 Task: Use the formula "BITLSHIFT" in spreadsheet "Project portfolio".
Action: Mouse moved to (623, 95)
Screenshot: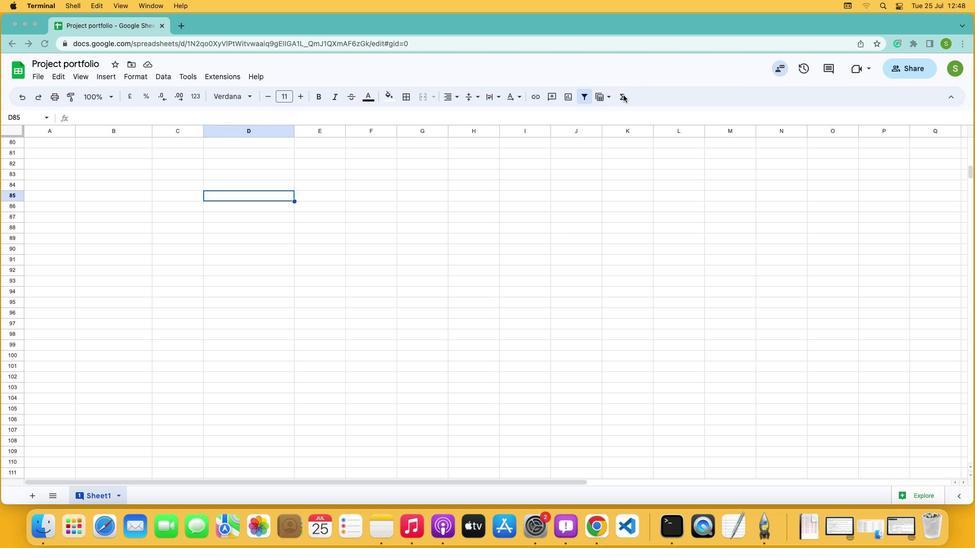 
Action: Mouse pressed left at (623, 95)
Screenshot: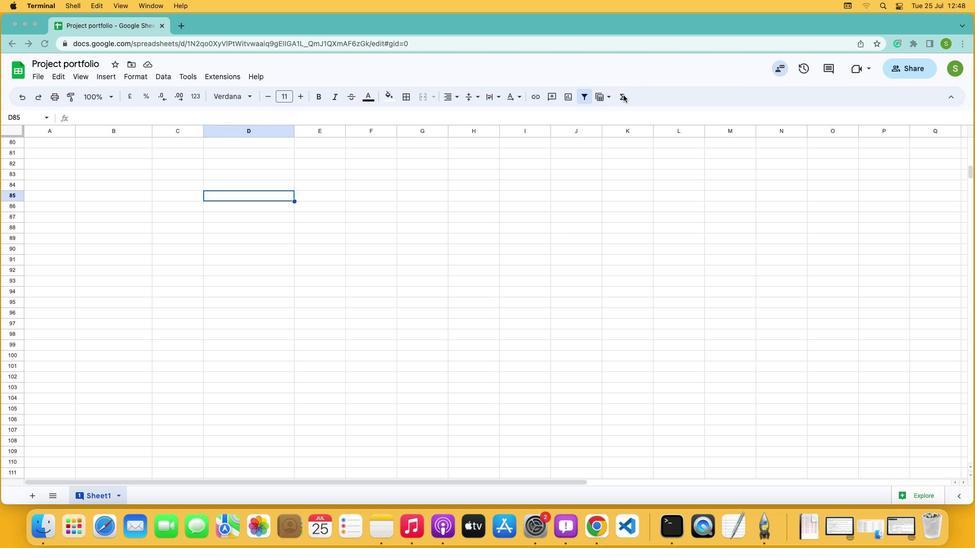
Action: Mouse moved to (620, 100)
Screenshot: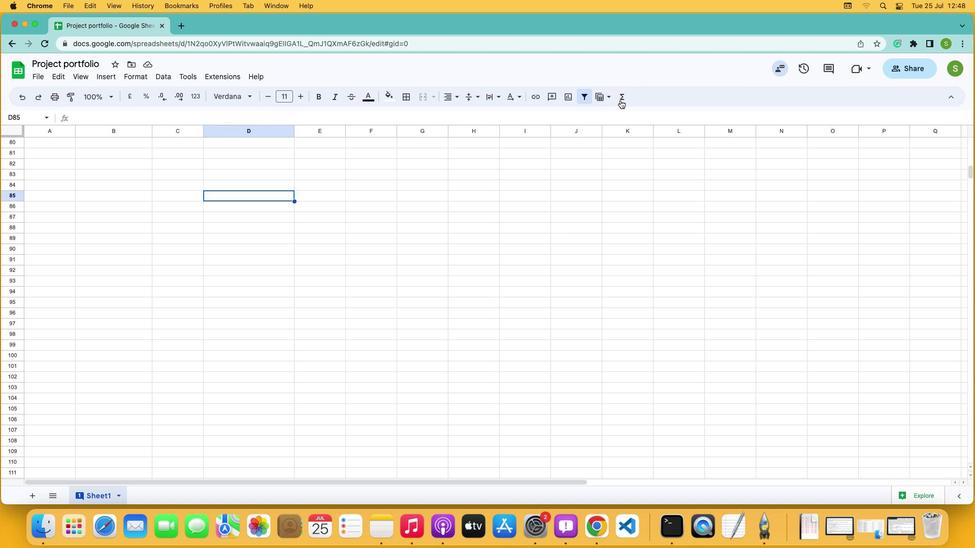 
Action: Mouse pressed left at (620, 100)
Screenshot: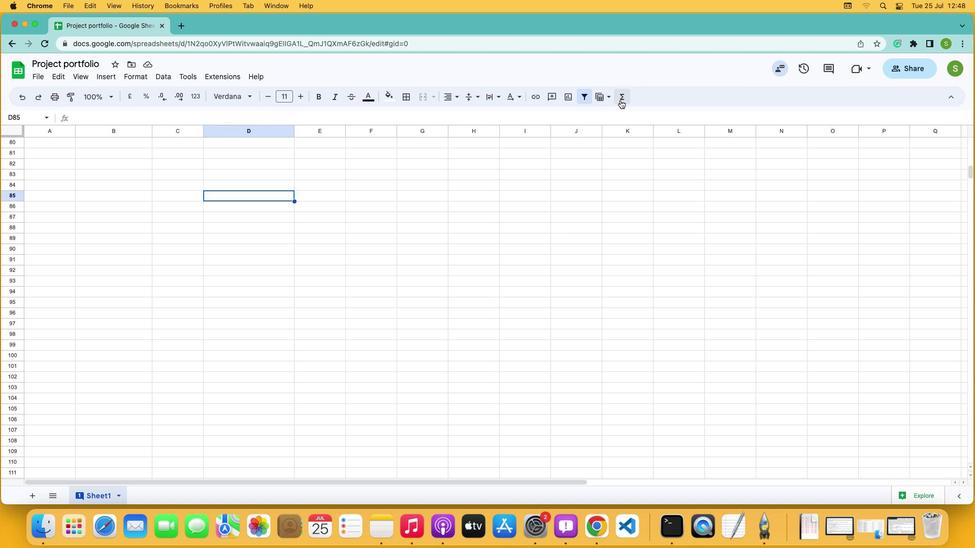 
Action: Mouse moved to (641, 202)
Screenshot: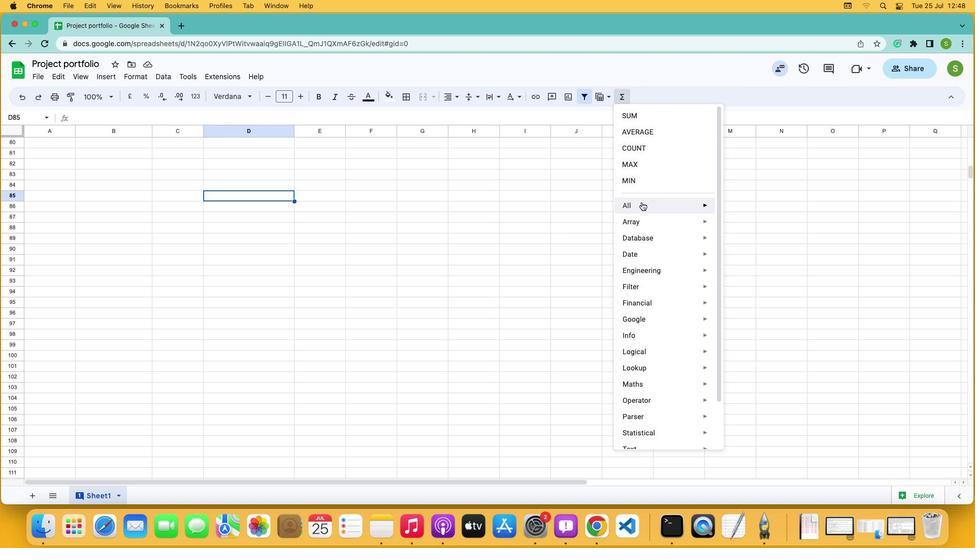 
Action: Mouse pressed left at (641, 202)
Screenshot: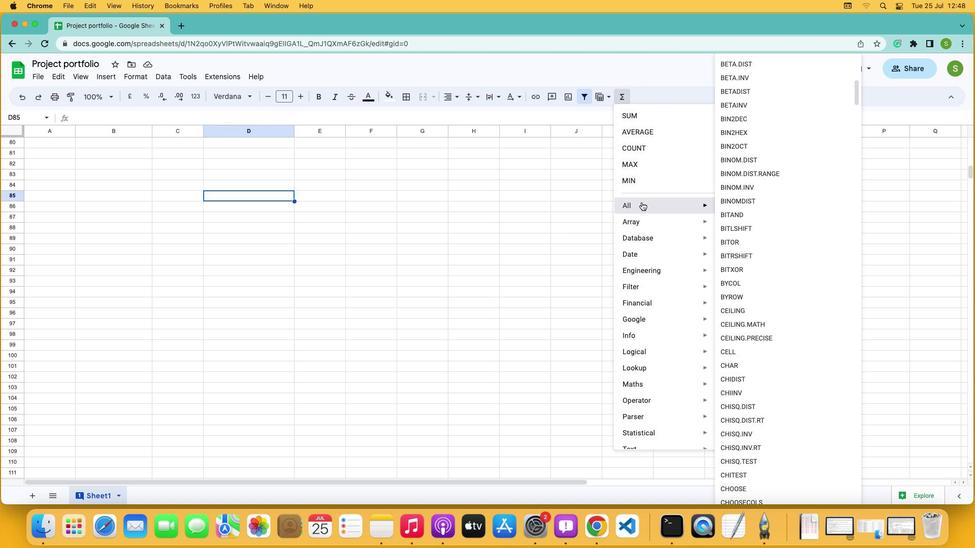 
Action: Mouse moved to (739, 230)
Screenshot: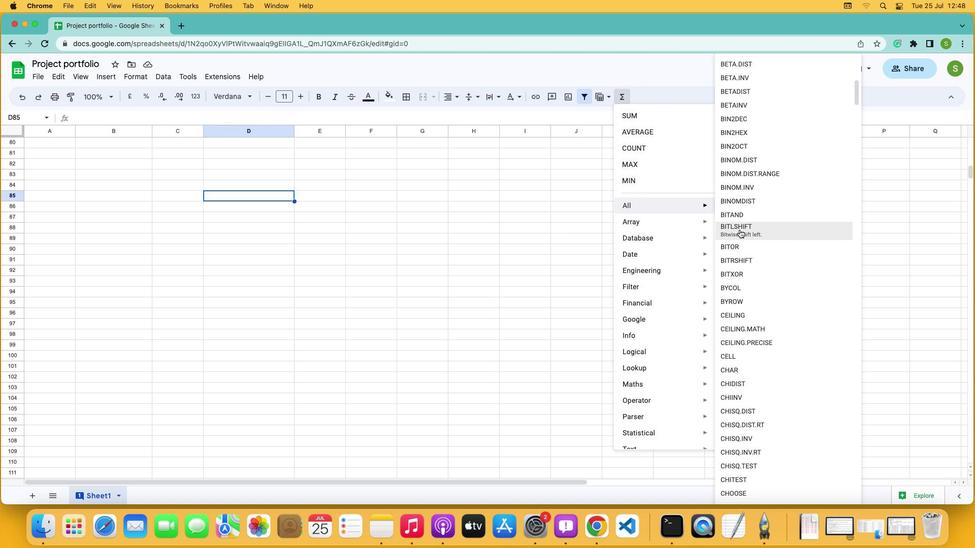 
Action: Mouse pressed left at (739, 230)
Screenshot: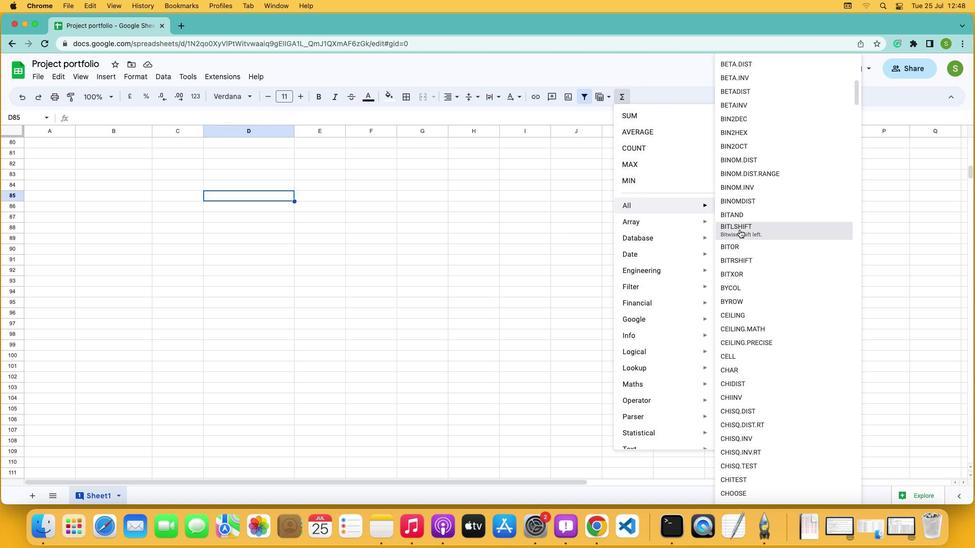 
Action: Mouse moved to (380, 224)
Screenshot: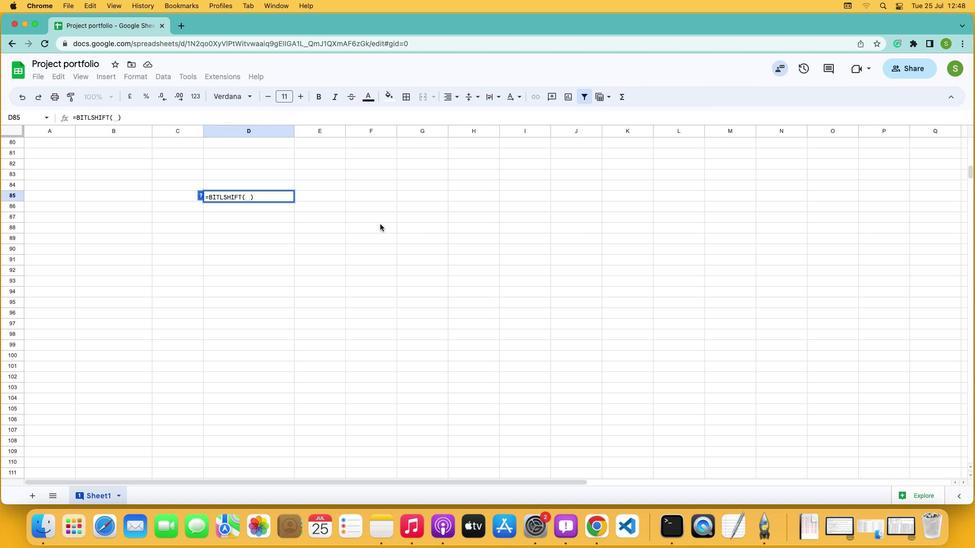 
Action: Key pressed '5'',''2'Key.enter
Screenshot: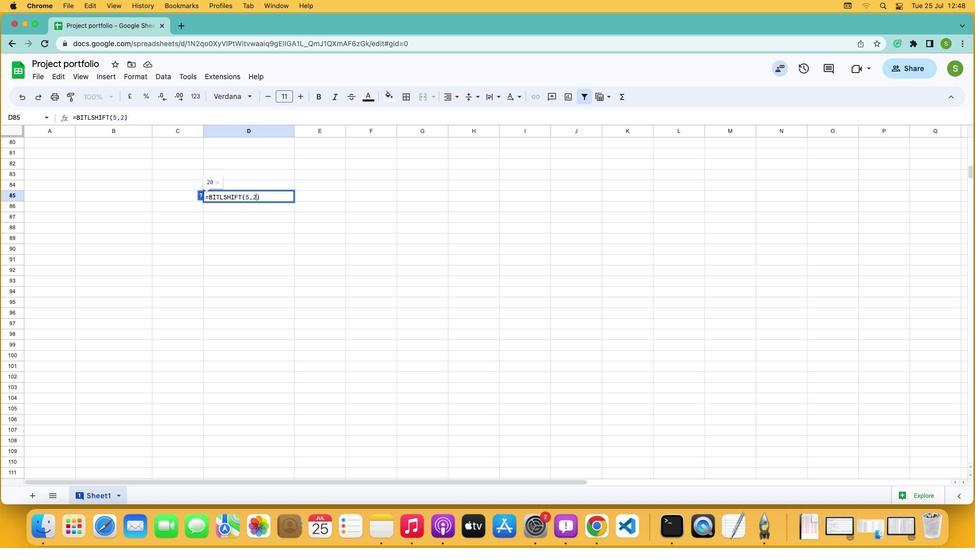 
